 Task: In the  document personalbrand.pdf Share this file with 'softage.5@softage.net' Make a copy of the file 'without changing the auto name' Delete the  copy of the file
Action: Mouse moved to (408, 372)
Screenshot: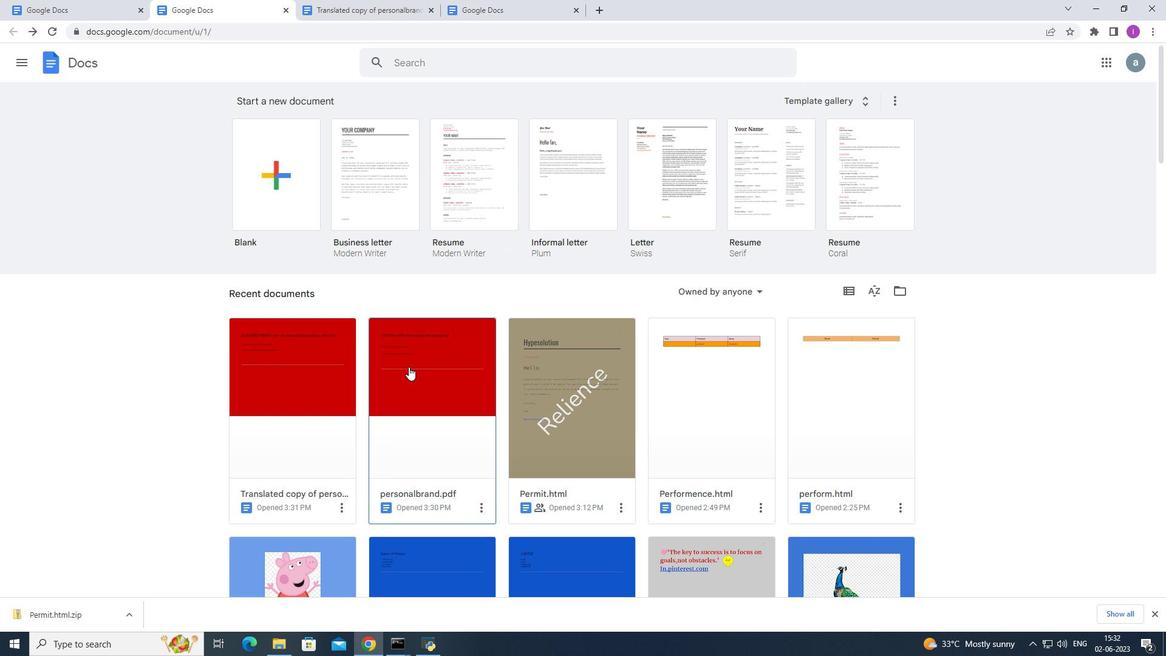 
Action: Mouse pressed left at (408, 372)
Screenshot: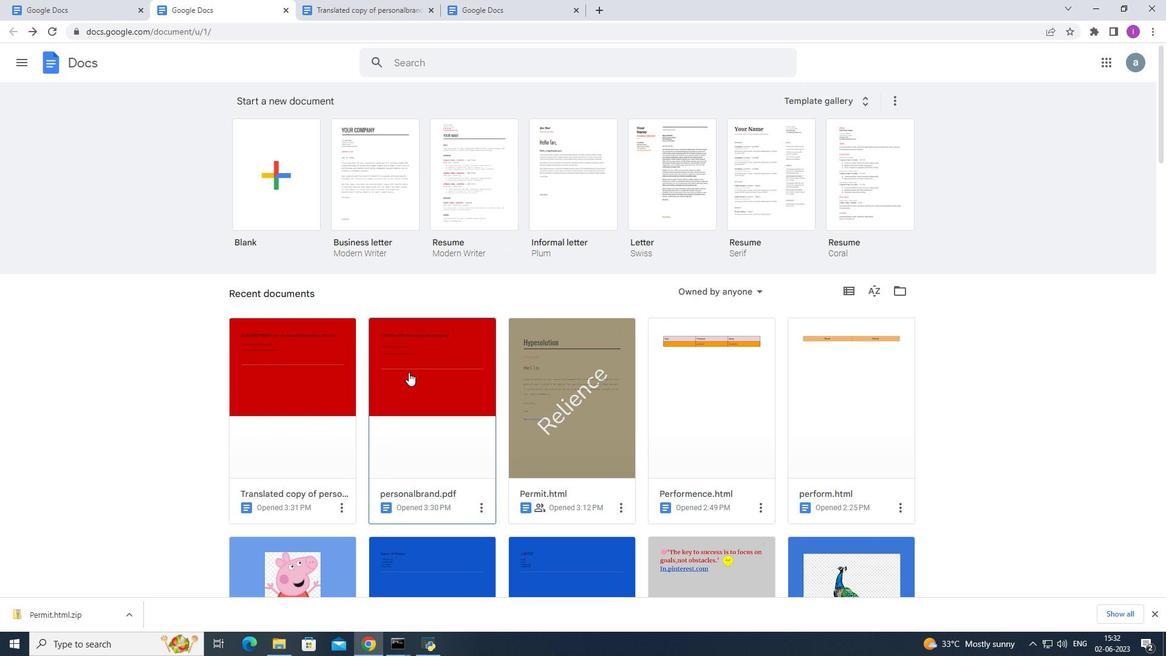 
Action: Mouse moved to (42, 71)
Screenshot: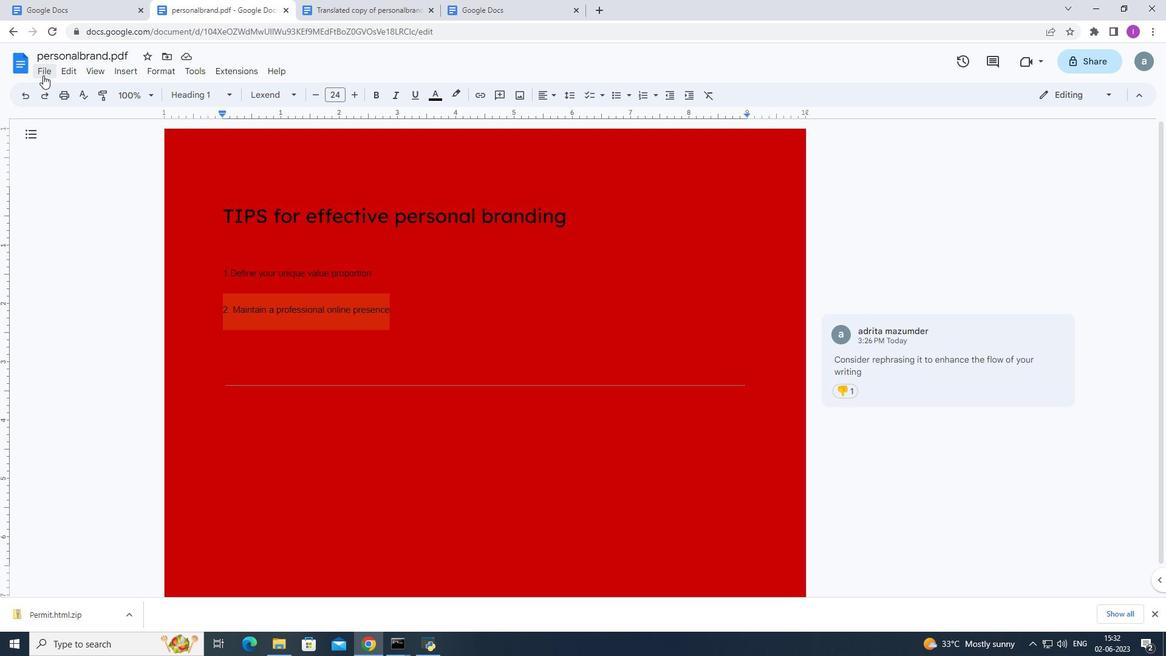 
Action: Mouse pressed left at (42, 71)
Screenshot: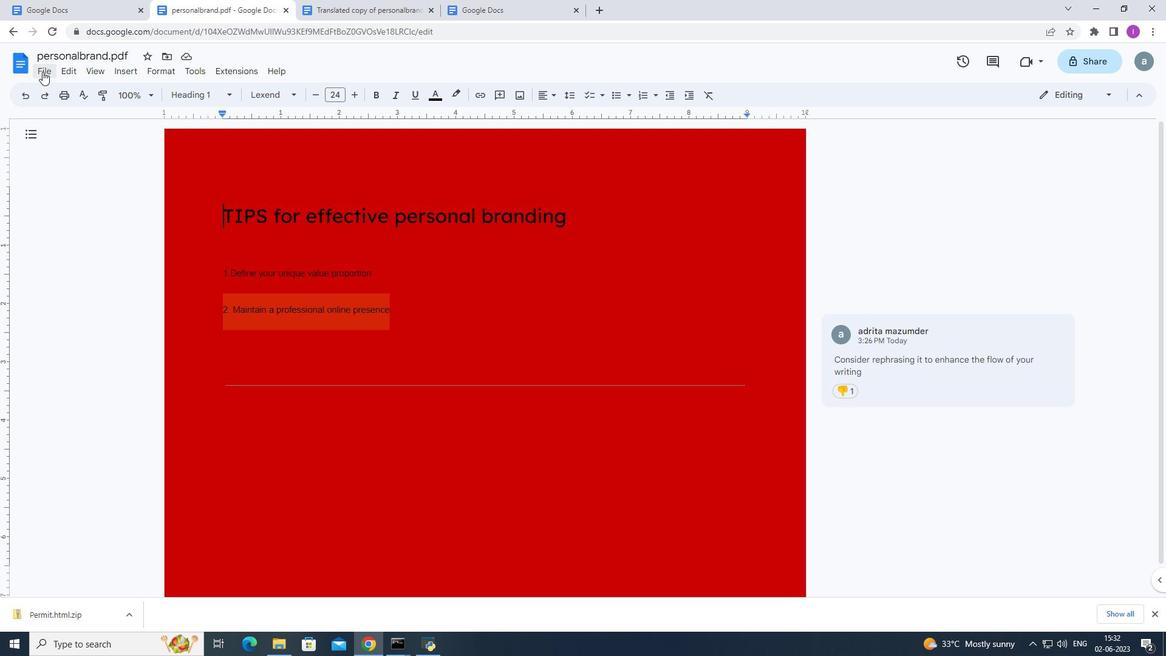 
Action: Mouse moved to (263, 161)
Screenshot: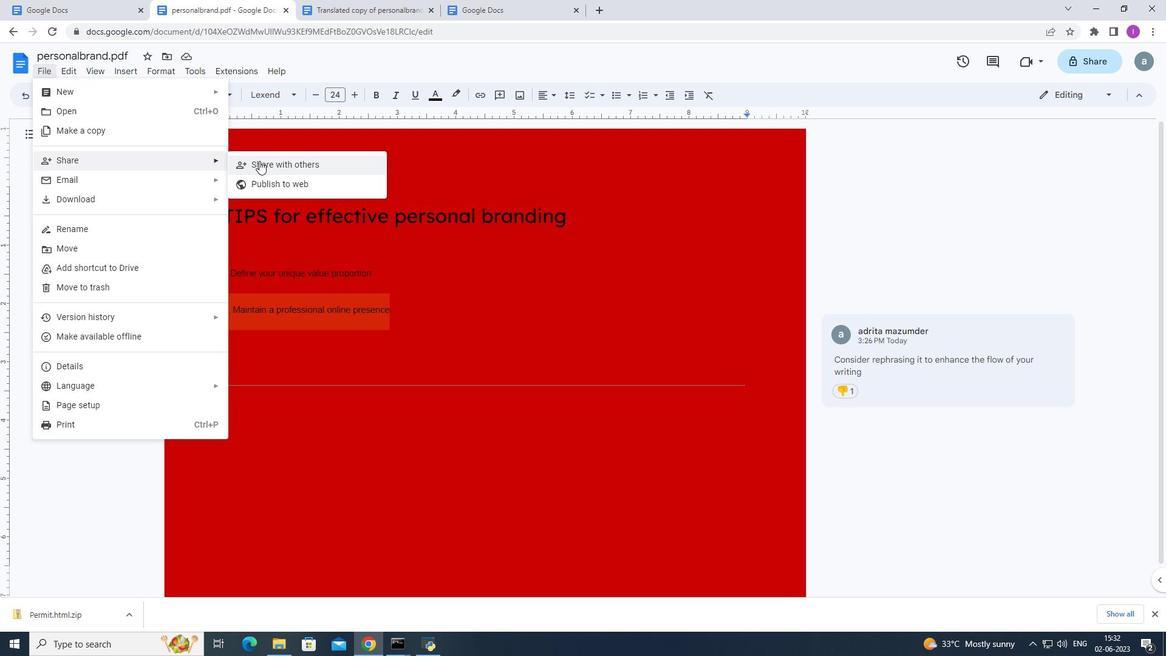 
Action: Mouse pressed left at (263, 161)
Screenshot: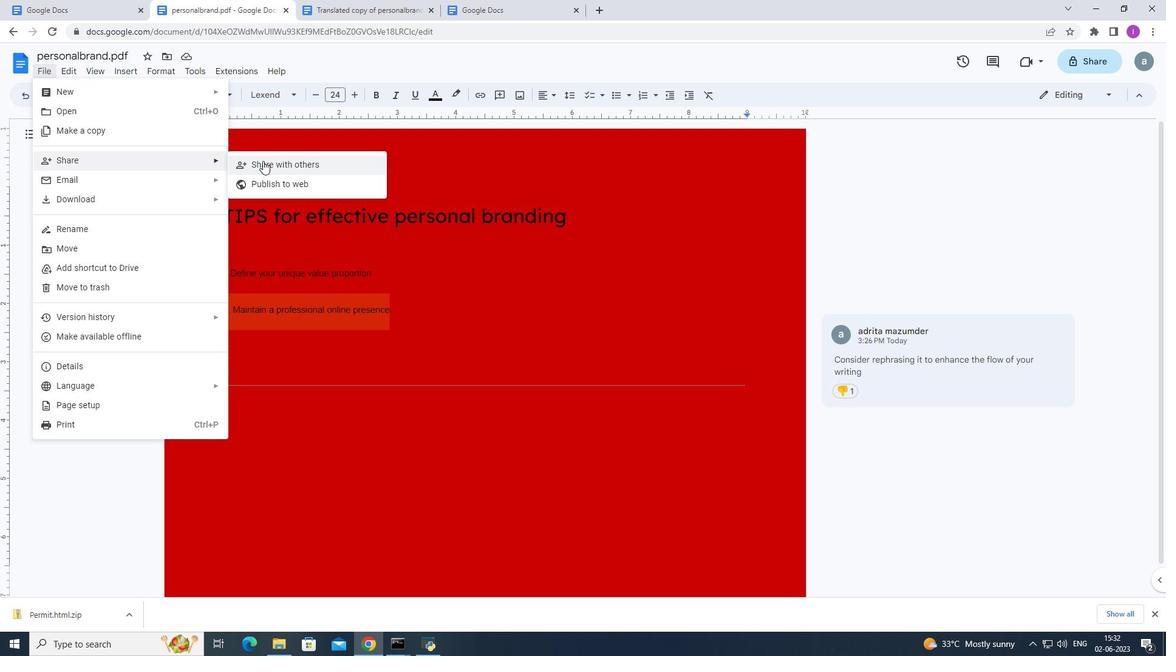 
Action: Mouse moved to (484, 265)
Screenshot: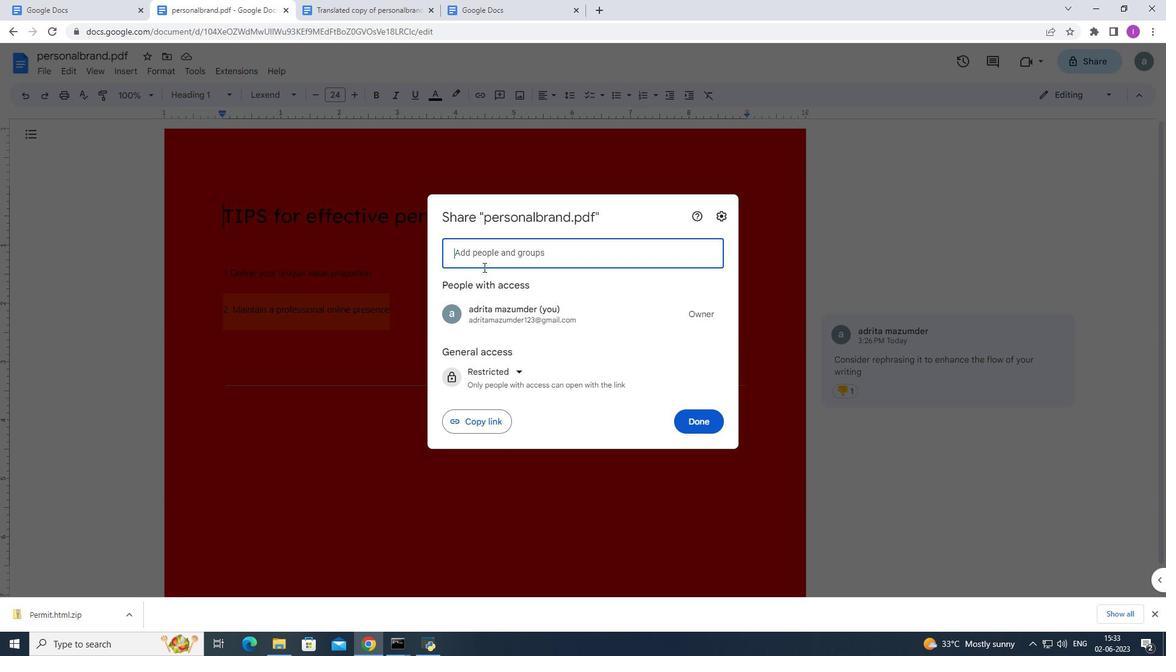 
Action: Key pressed sof
Screenshot: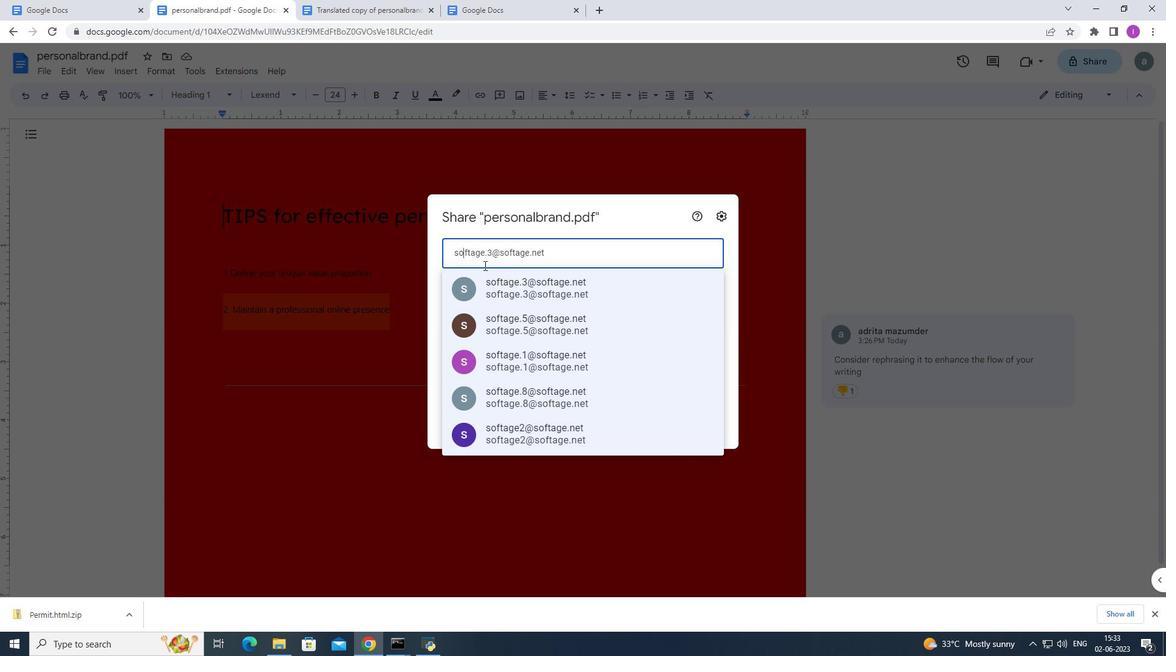 
Action: Mouse moved to (532, 332)
Screenshot: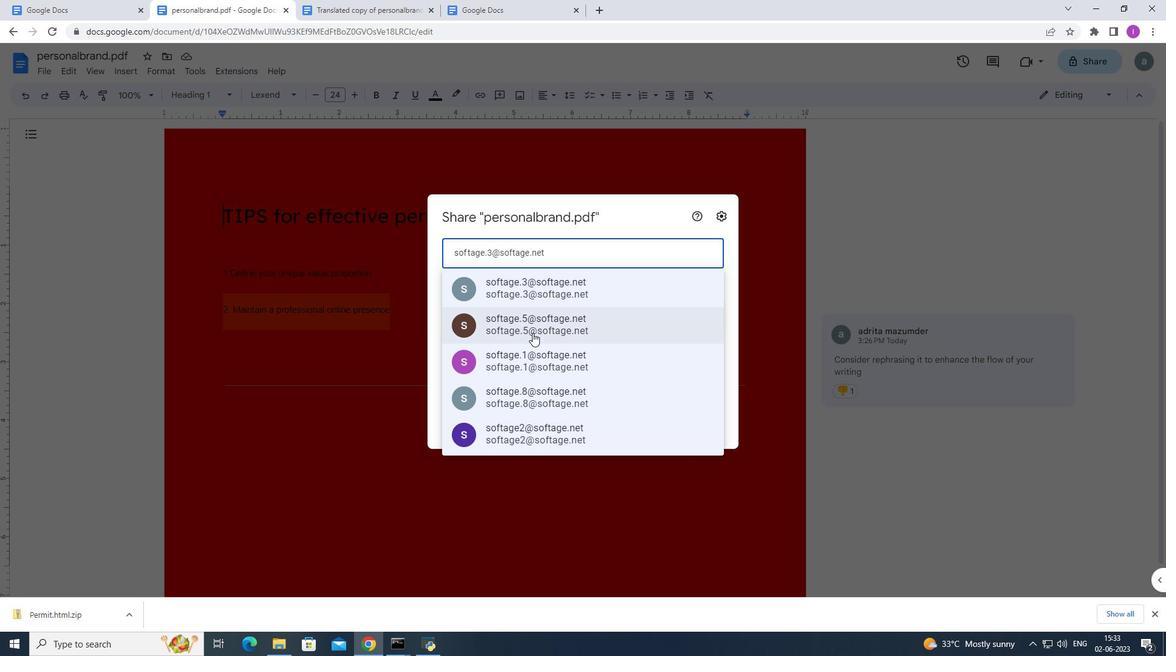 
Action: Mouse pressed left at (532, 332)
Screenshot: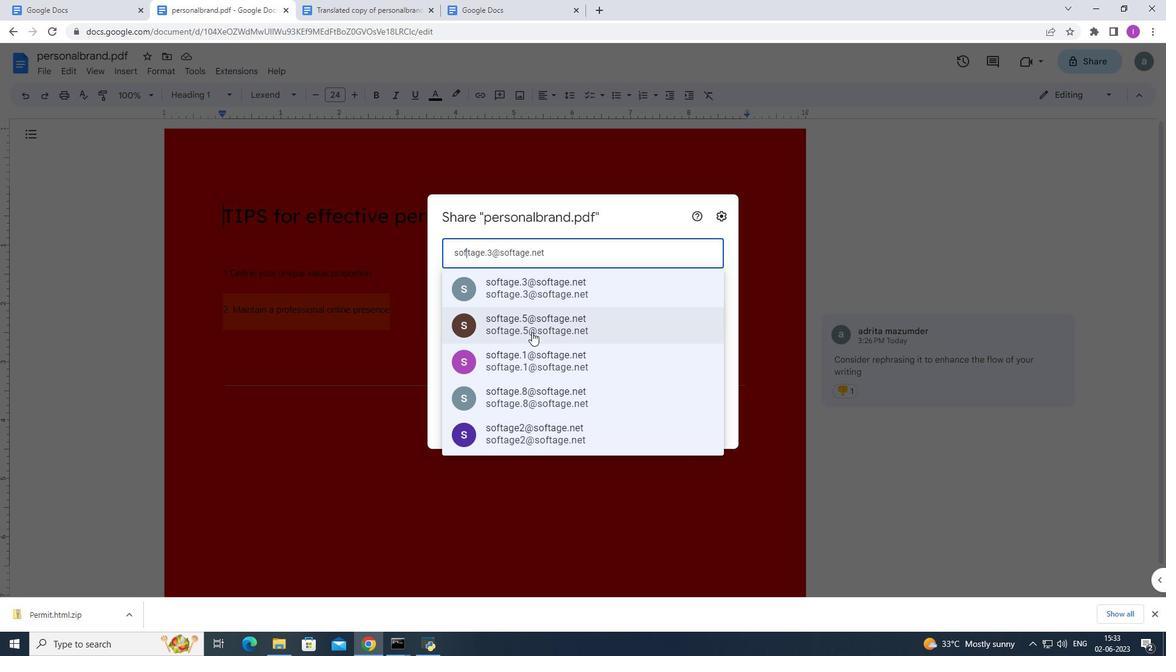 
Action: Mouse moved to (697, 401)
Screenshot: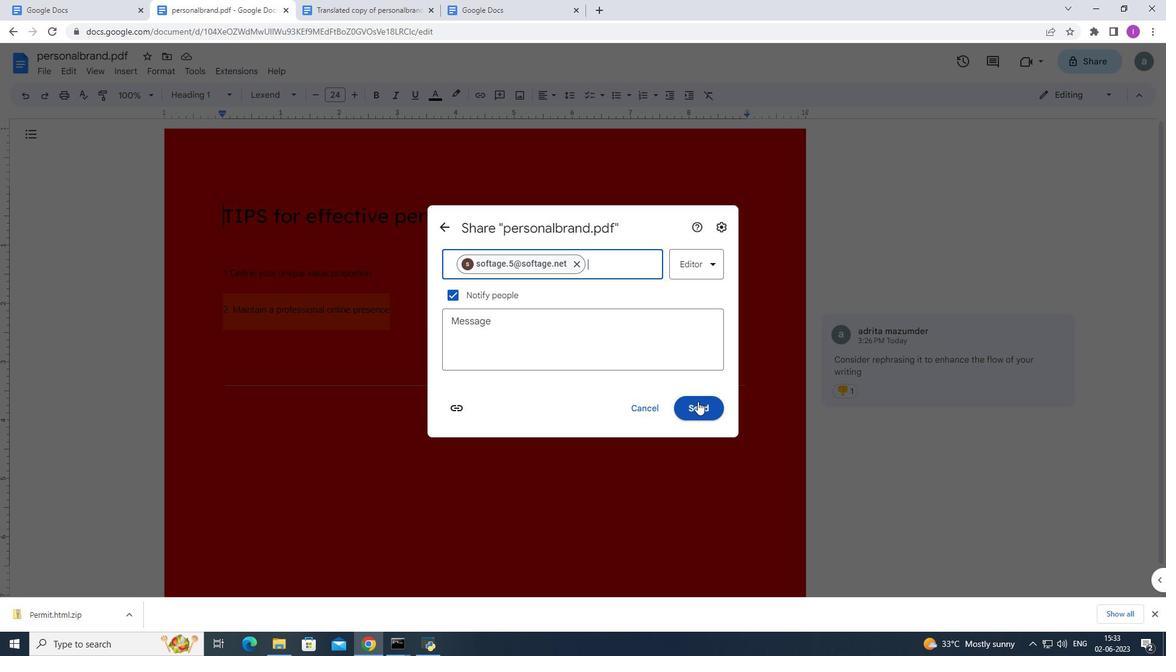 
Action: Mouse pressed left at (697, 401)
Screenshot: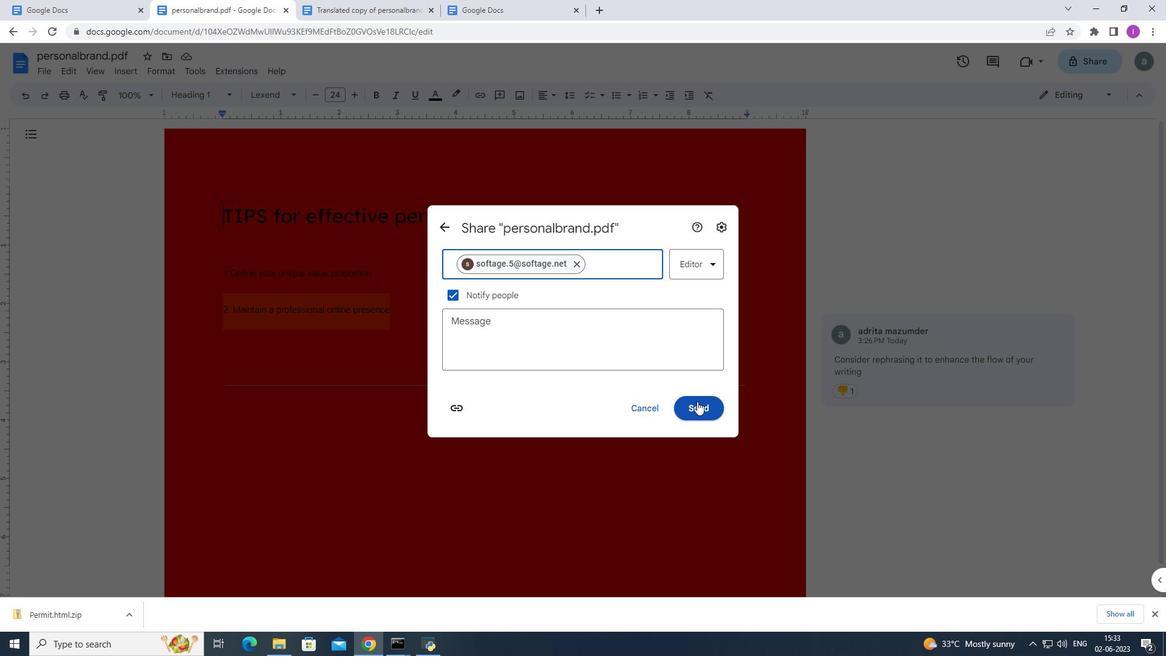 
Action: Mouse moved to (41, 72)
Screenshot: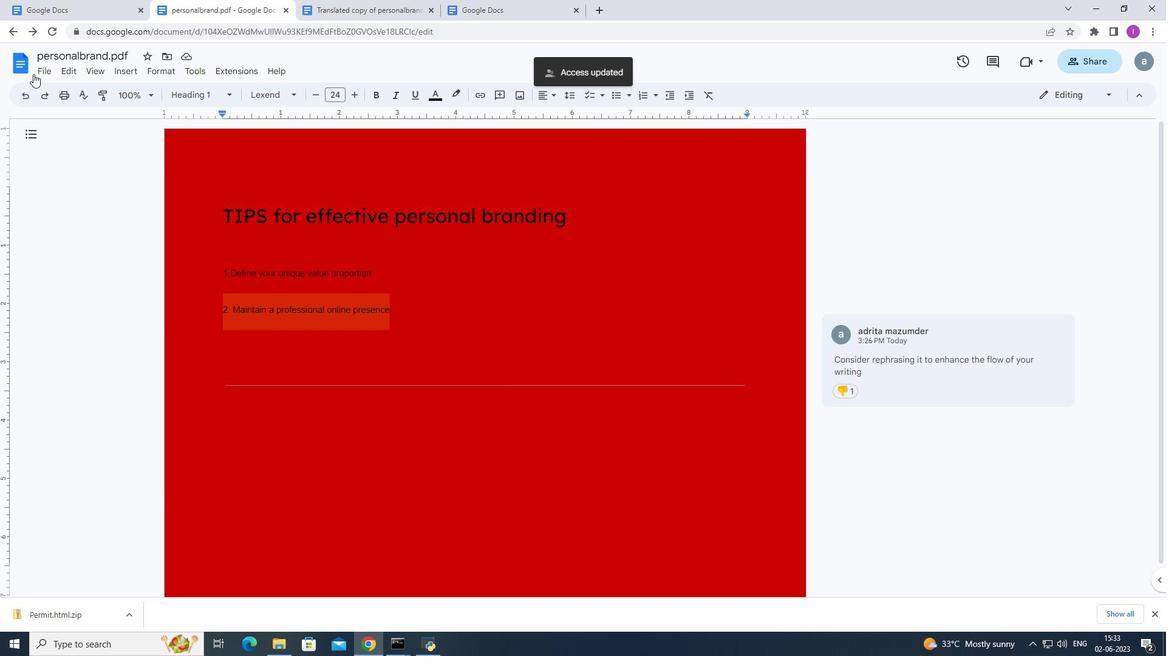 
Action: Mouse pressed left at (41, 72)
Screenshot: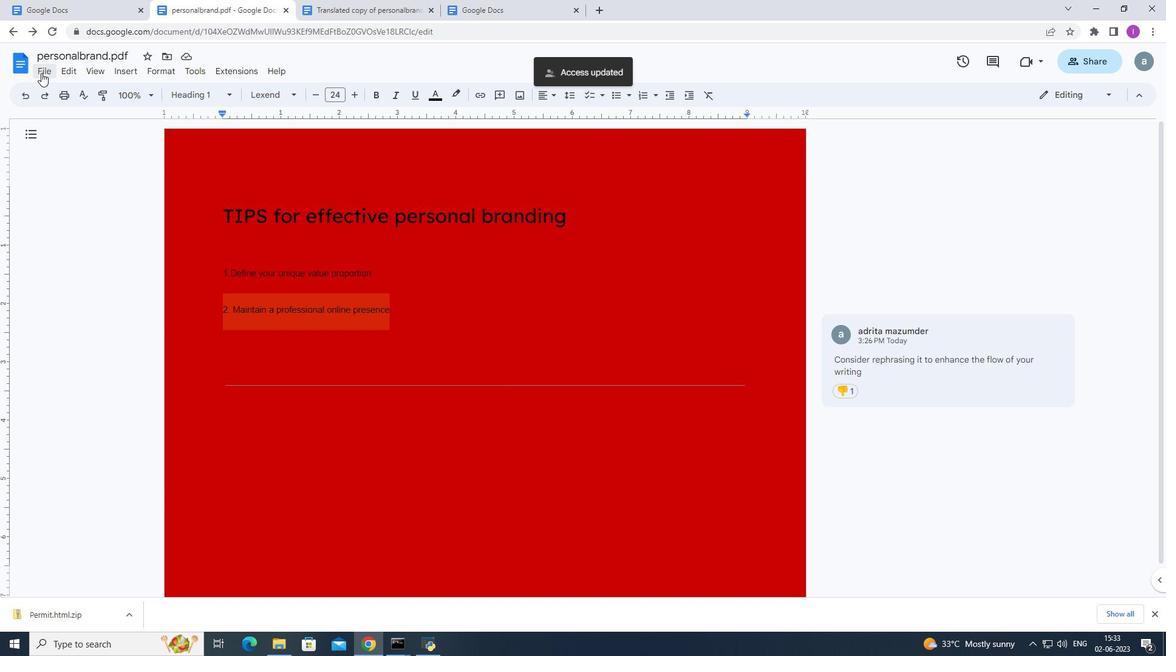 
Action: Mouse moved to (106, 130)
Screenshot: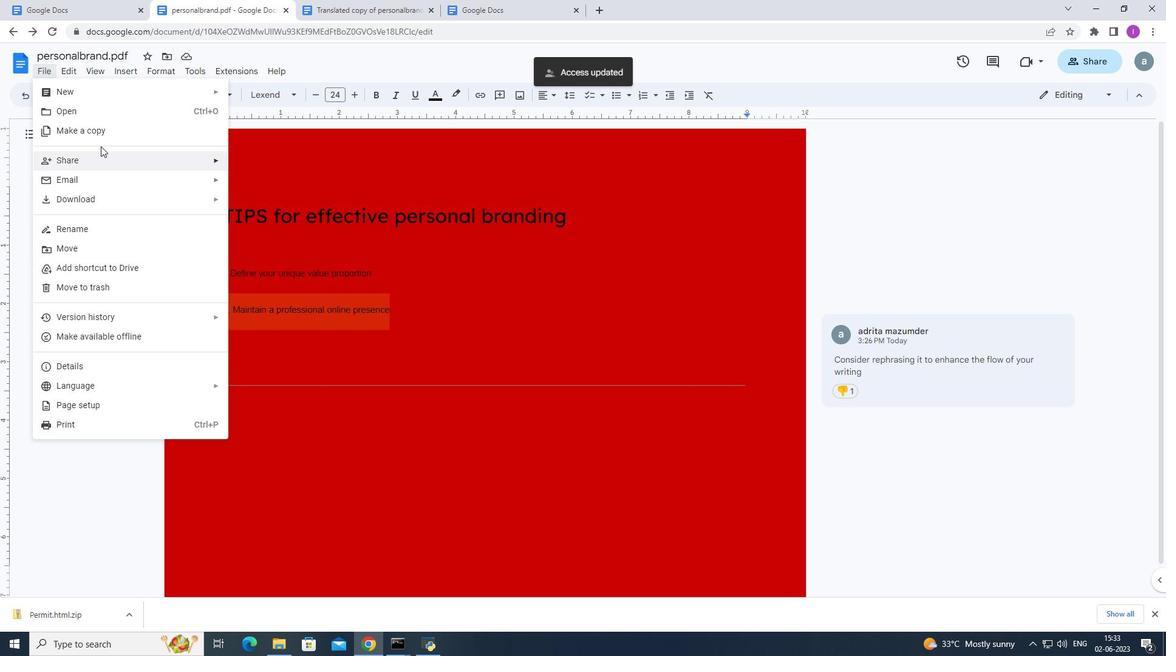
Action: Mouse pressed left at (106, 130)
Screenshot: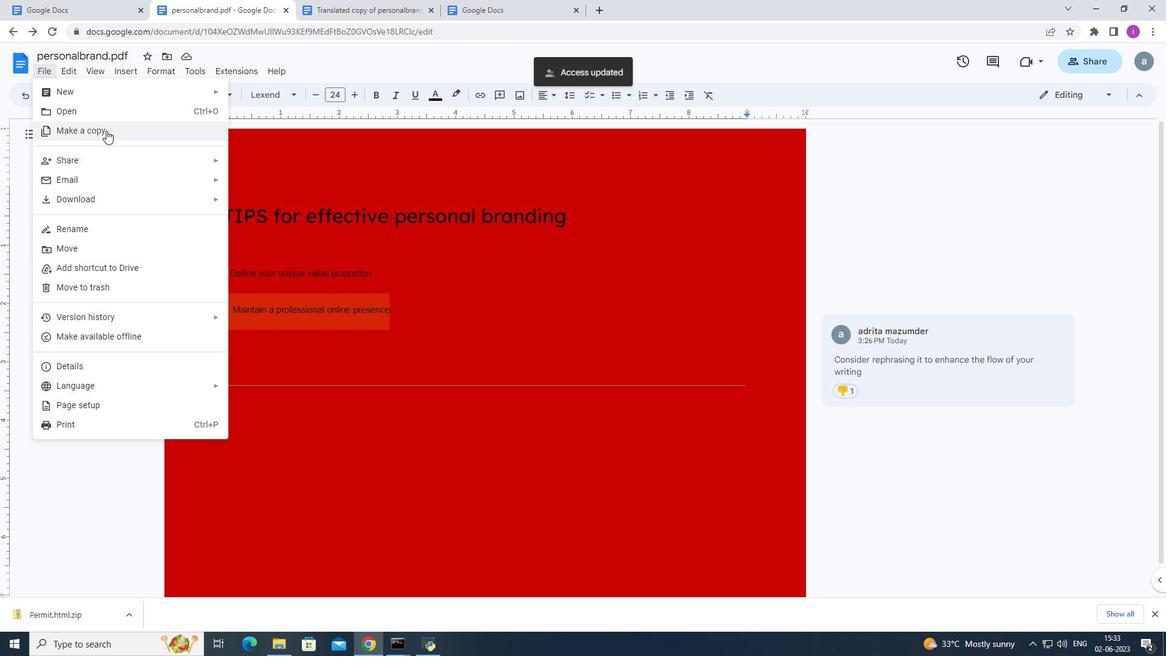 
Action: Mouse moved to (613, 259)
Screenshot: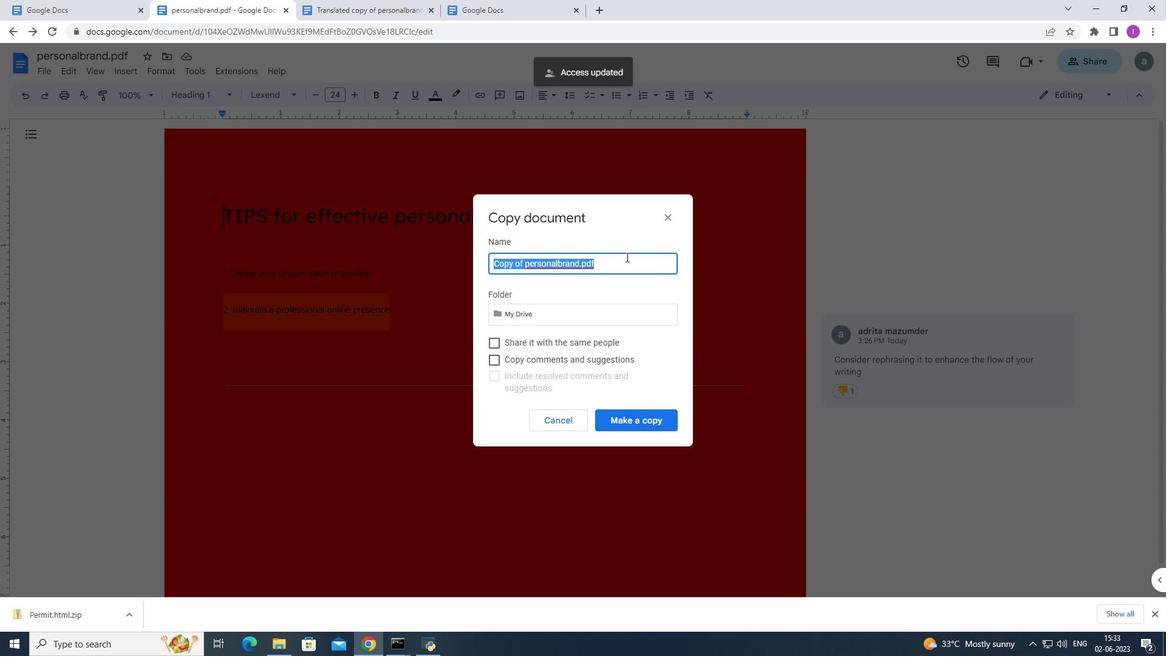 
Action: Key pressed without<Key.space>changing<Key.space>the<Key.space>auto<Key.space>name
Screenshot: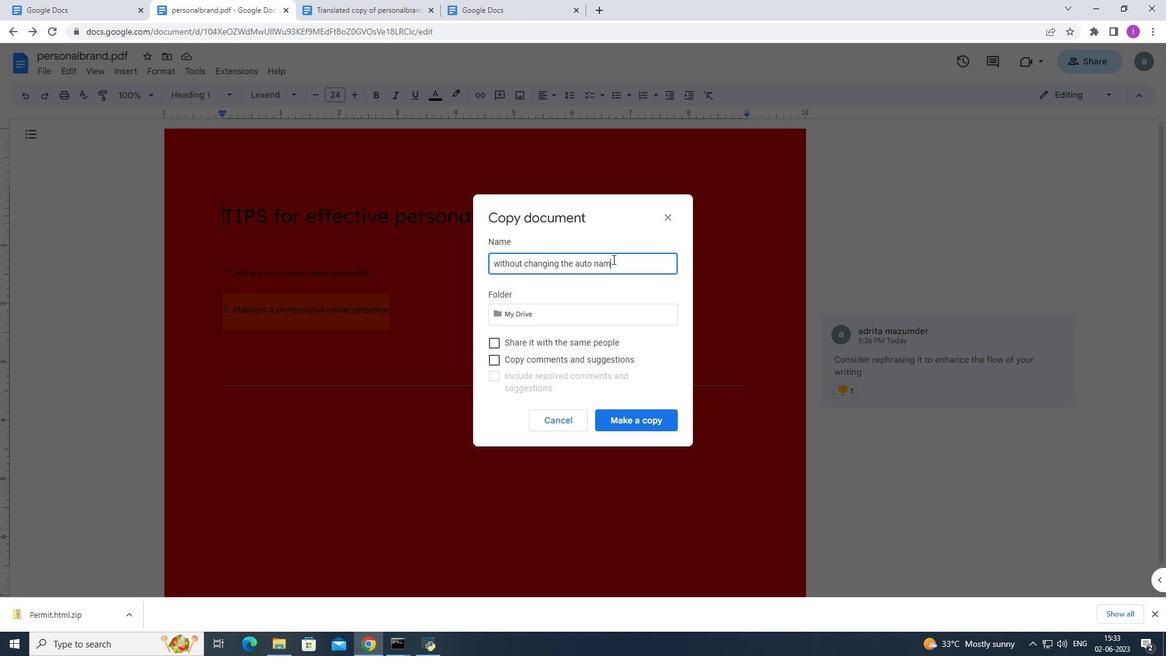 
Action: Mouse moved to (625, 416)
Screenshot: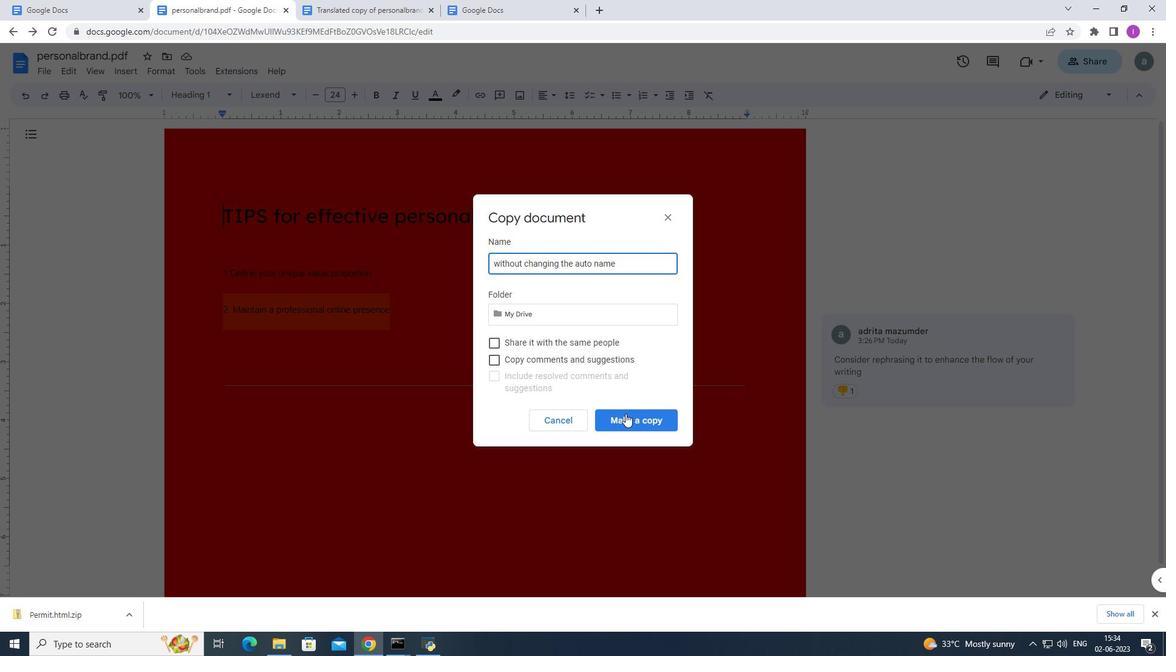 
Action: Mouse pressed left at (625, 416)
Screenshot: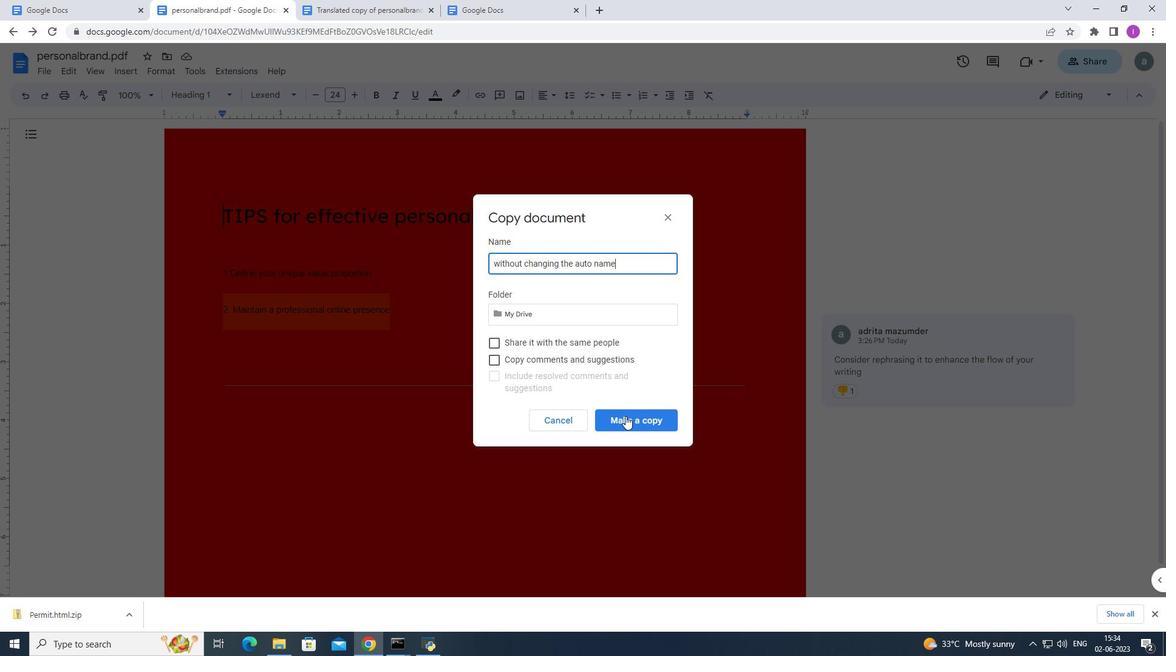 
Action: Mouse moved to (214, 9)
Screenshot: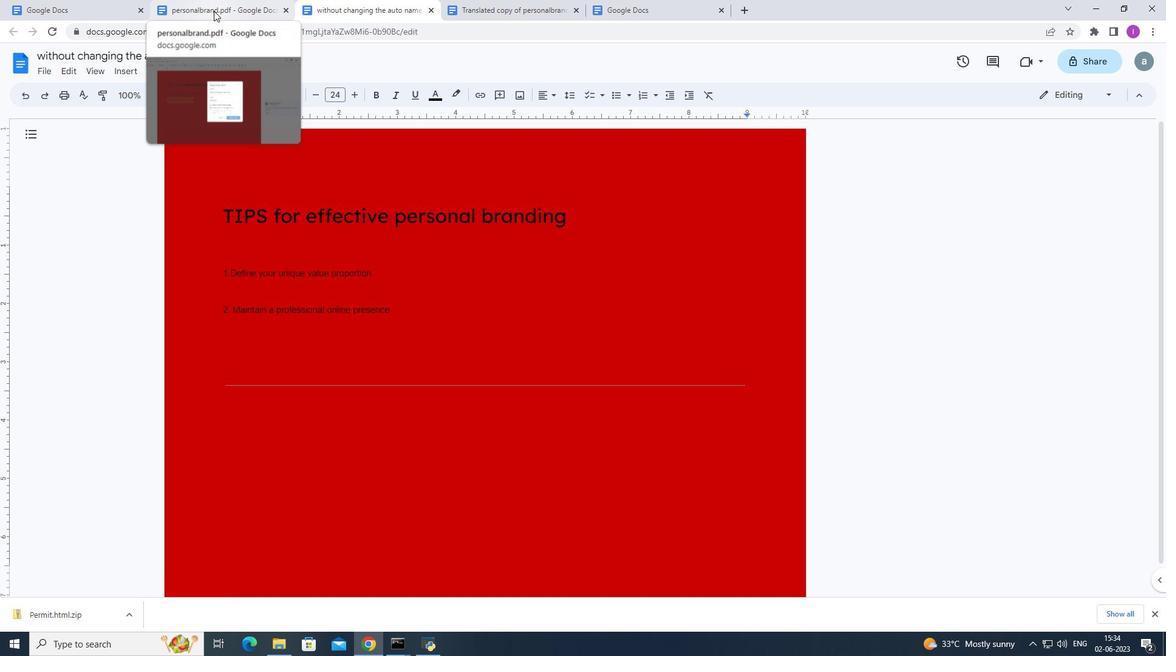 
Action: Mouse pressed left at (214, 9)
Screenshot: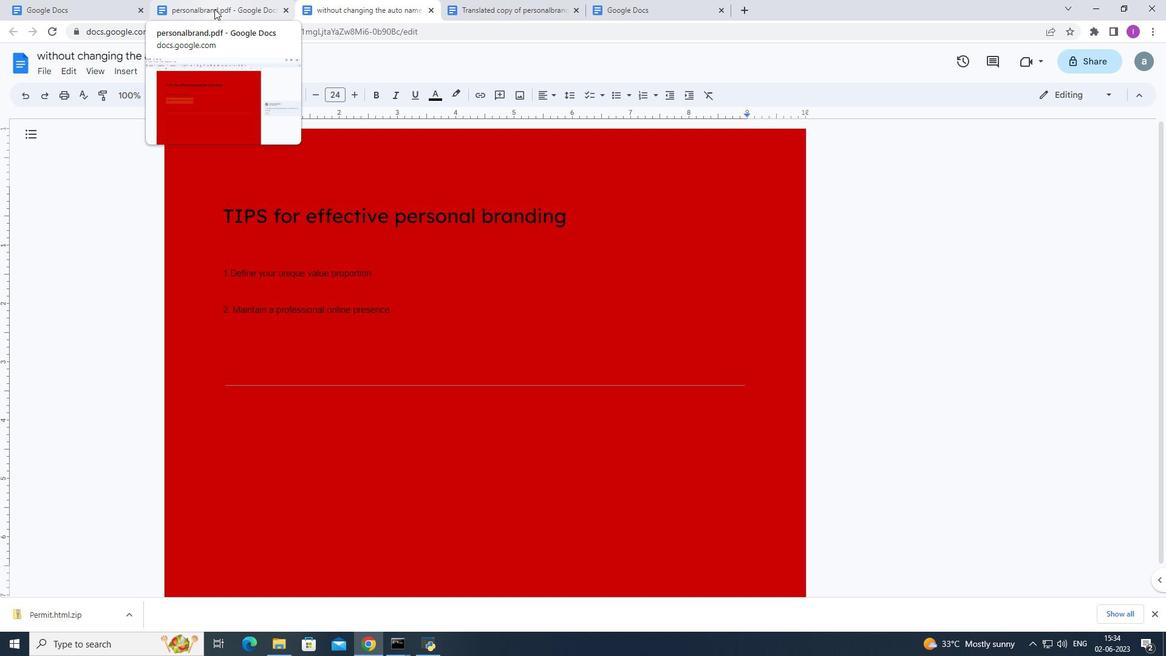 
Action: Mouse moved to (14, 29)
Screenshot: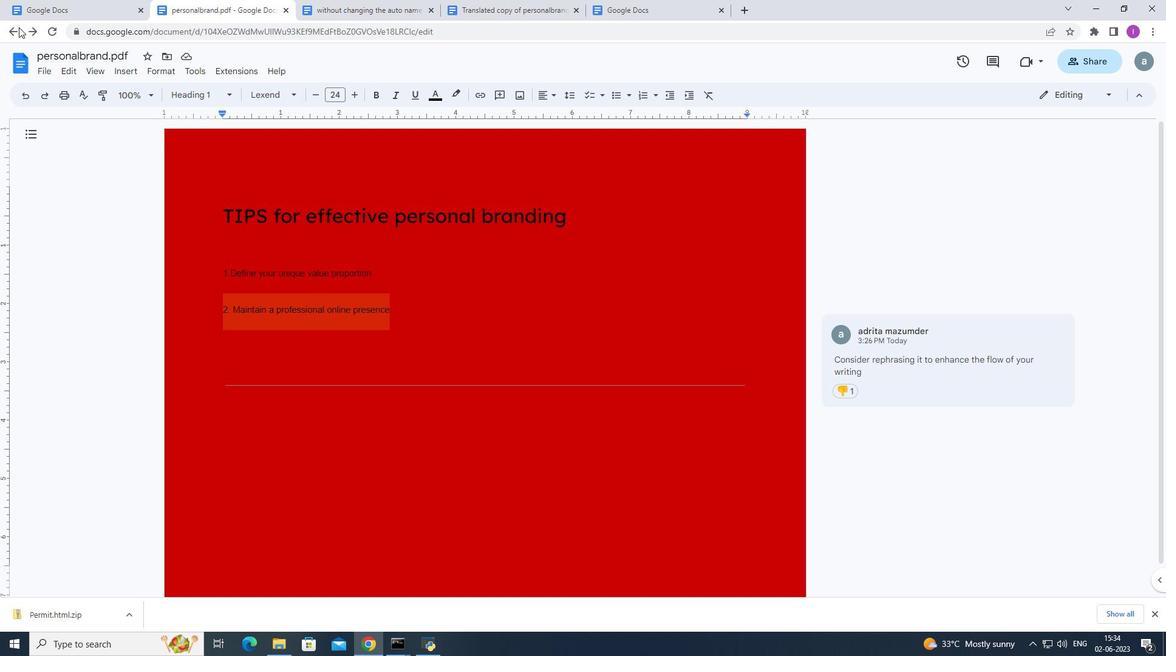 
Action: Mouse pressed left at (14, 29)
Screenshot: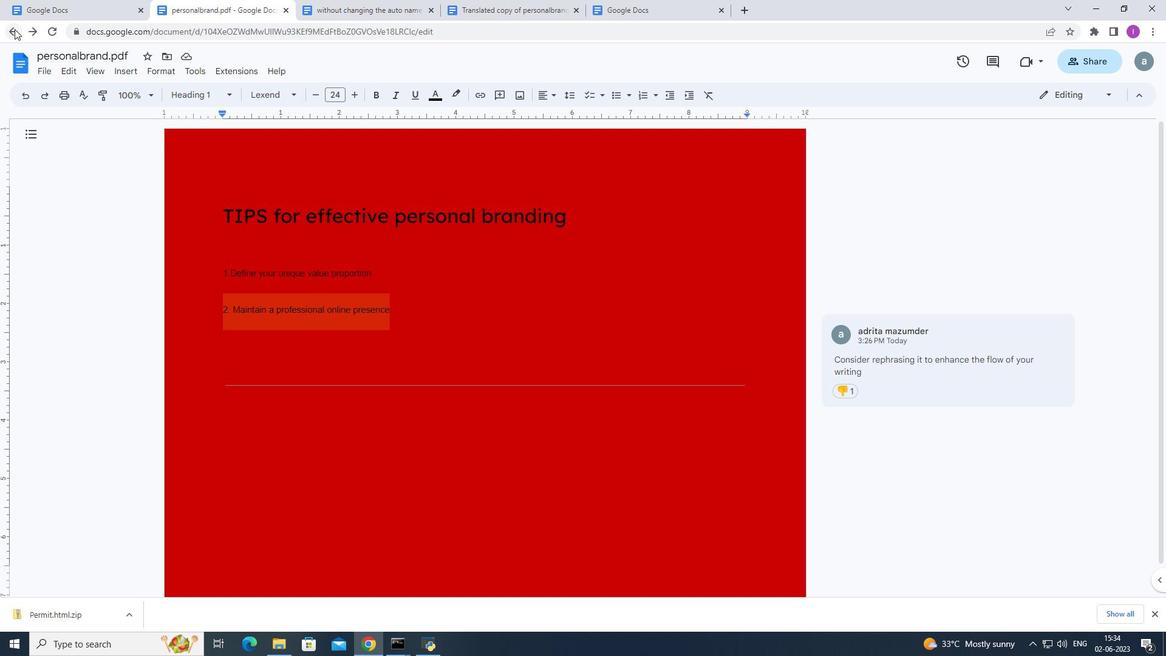 
Action: Mouse moved to (343, 509)
Screenshot: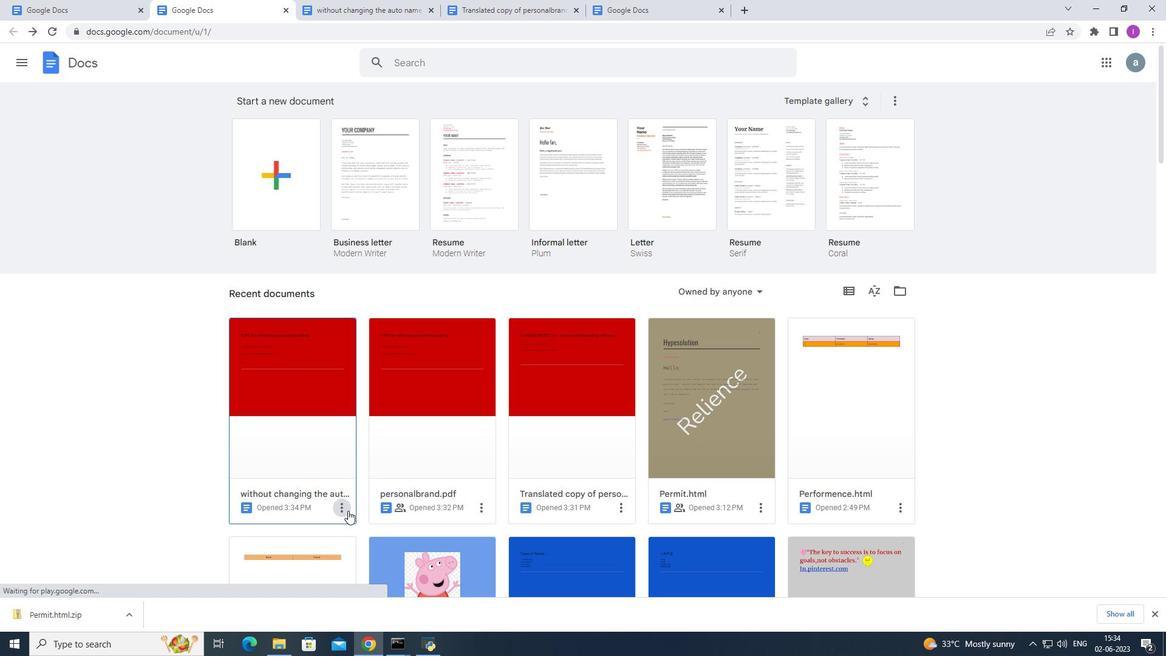 
Action: Mouse pressed left at (343, 509)
Screenshot: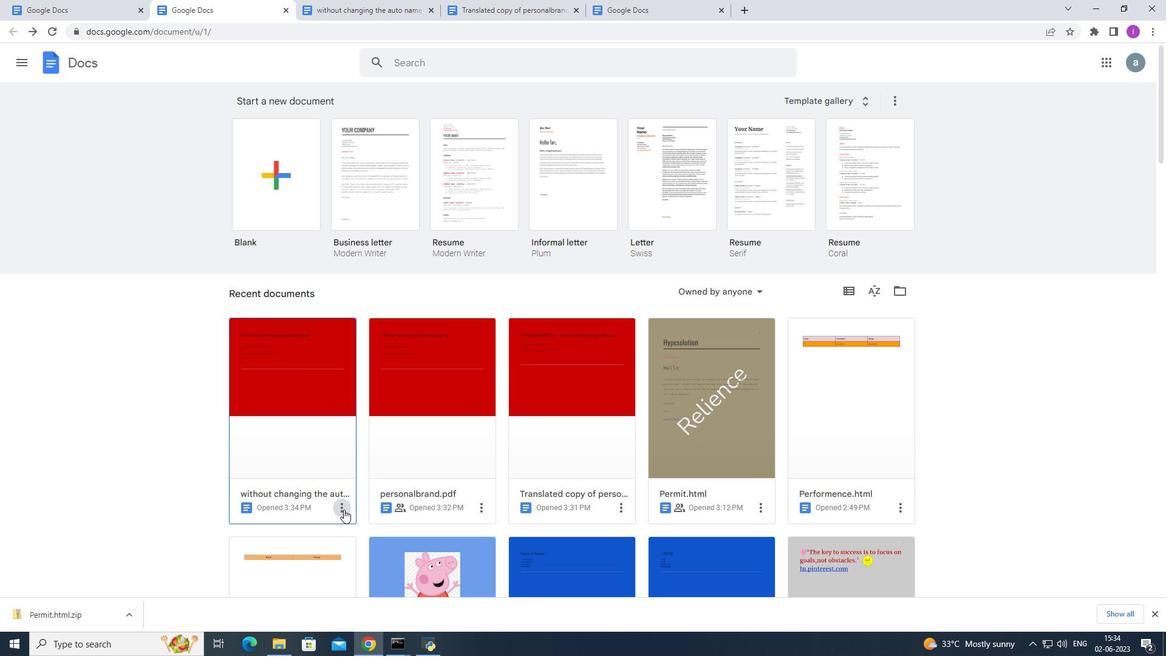 
Action: Mouse moved to (340, 427)
Screenshot: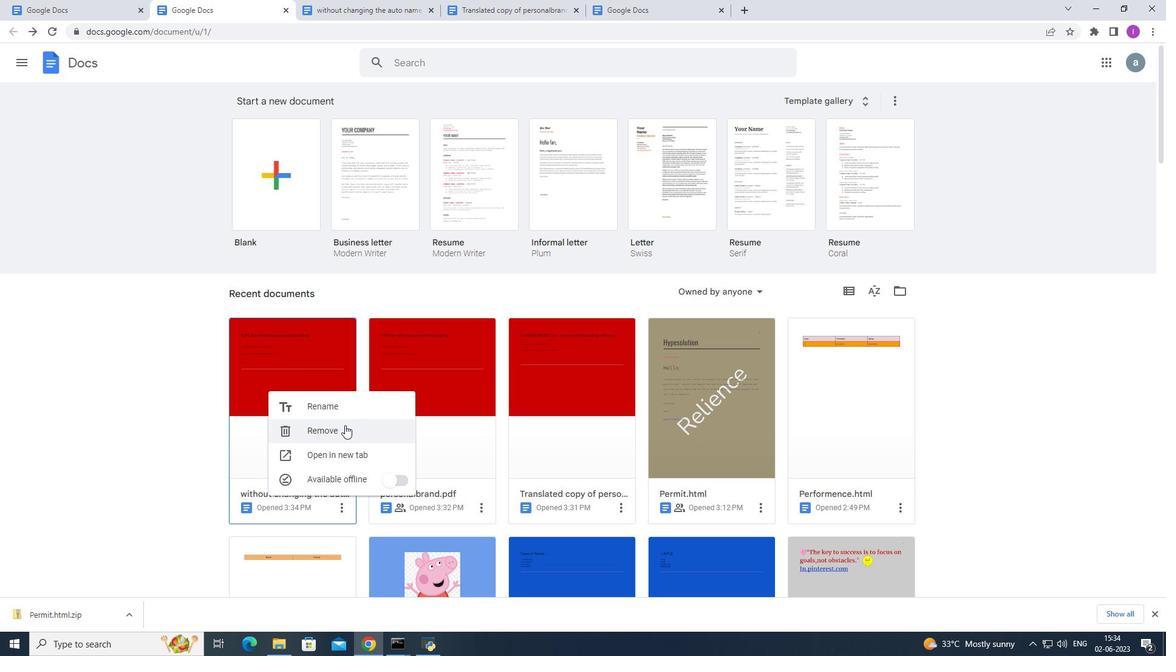 
Action: Mouse pressed left at (340, 427)
Screenshot: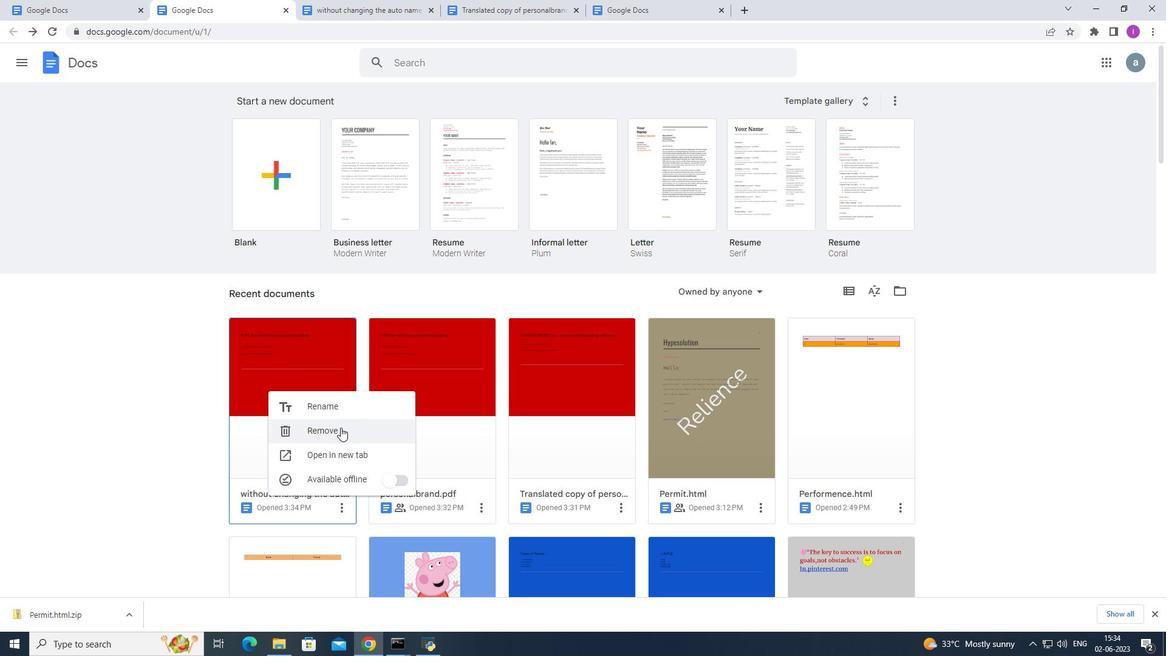 
Action: Mouse moved to (746, 357)
Screenshot: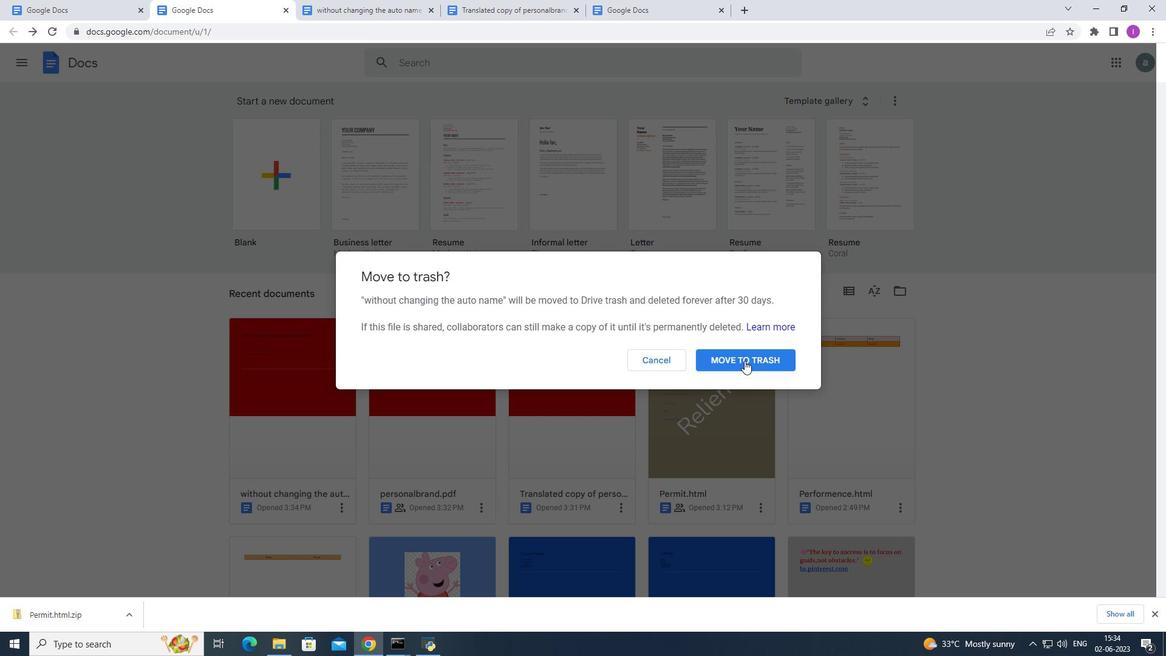 
Action: Mouse pressed left at (746, 357)
Screenshot: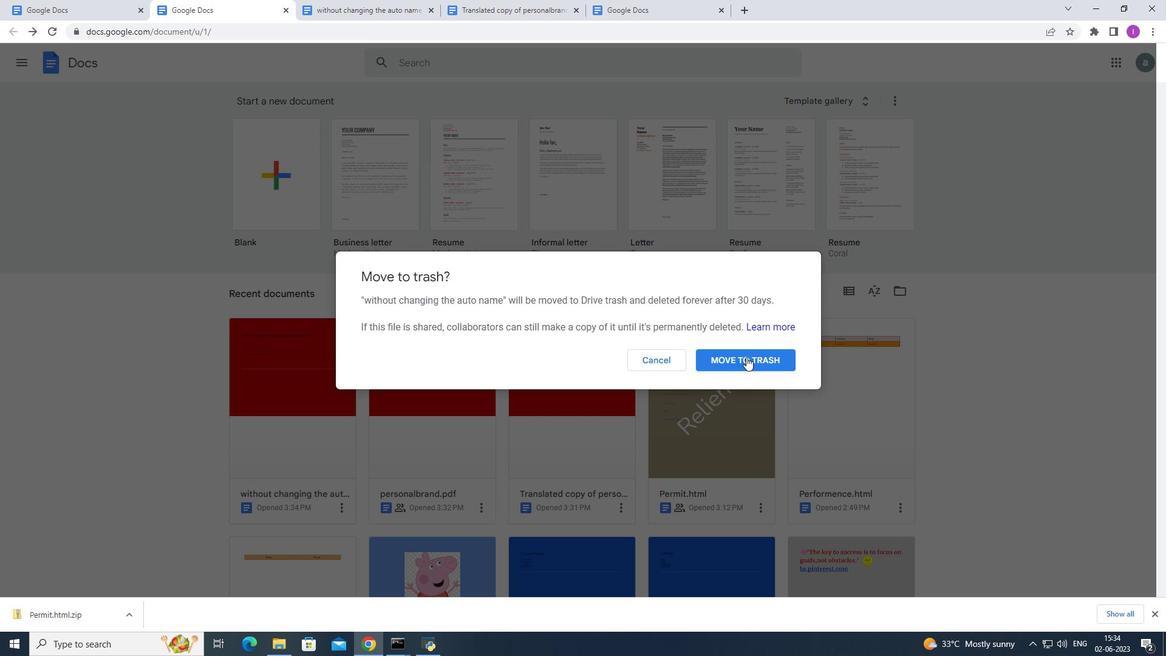 
Action: Mouse moved to (208, 455)
Screenshot: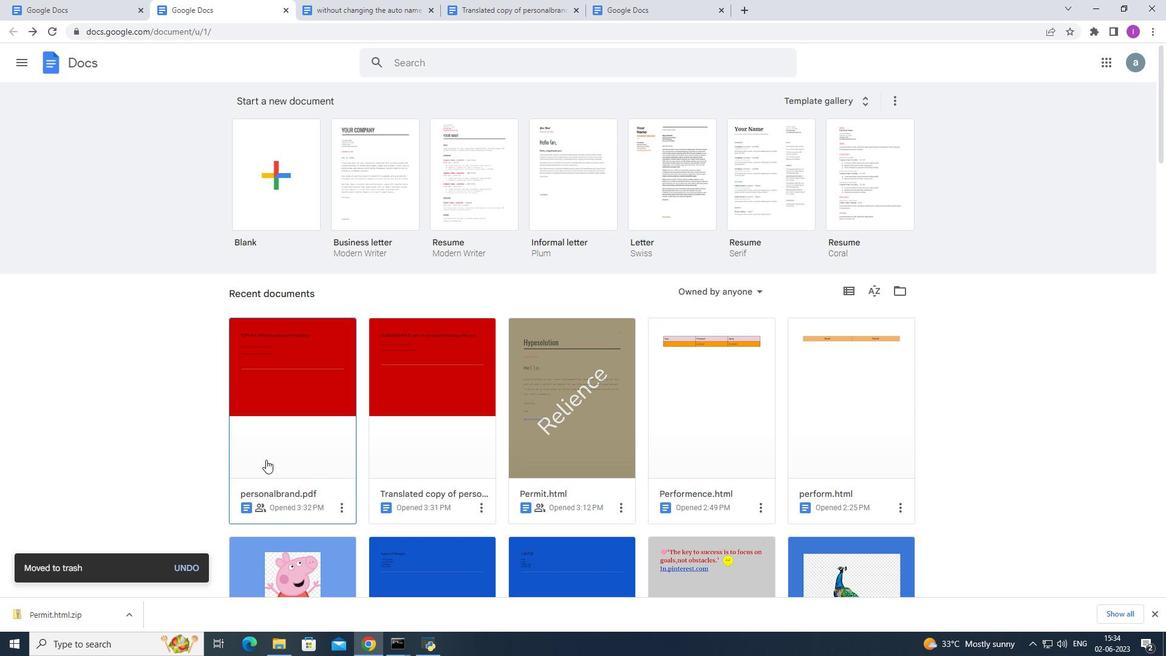 
